 Task: Add Finlandia Imported Sliced Swiss Cheese to the cart.
Action: Mouse moved to (43, 279)
Screenshot: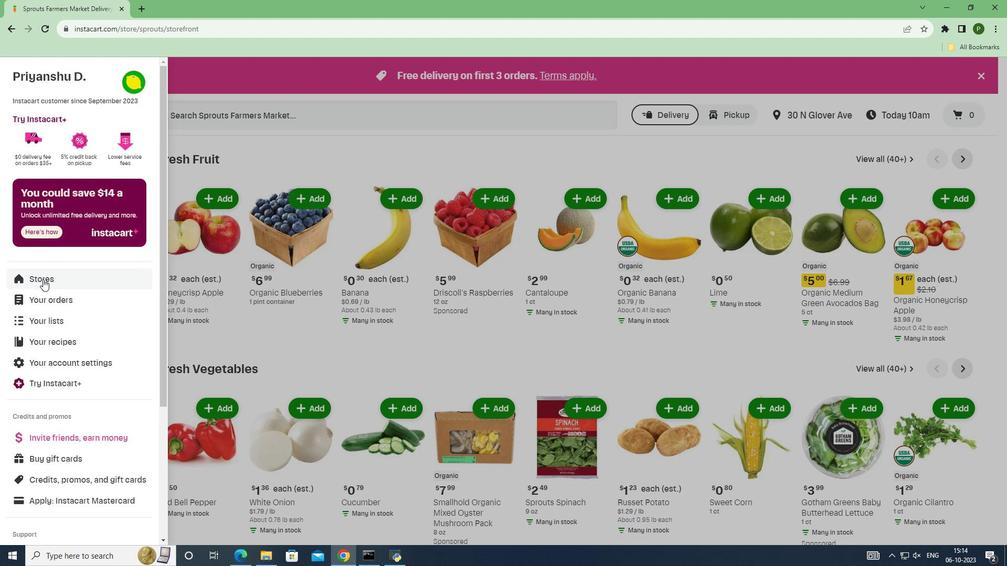 
Action: Mouse pressed left at (43, 279)
Screenshot: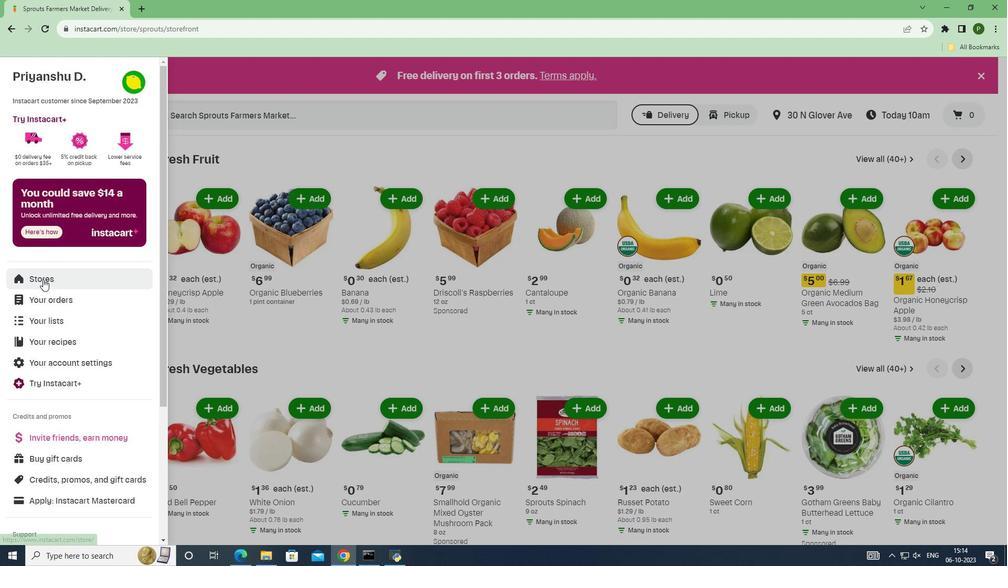 
Action: Mouse moved to (244, 123)
Screenshot: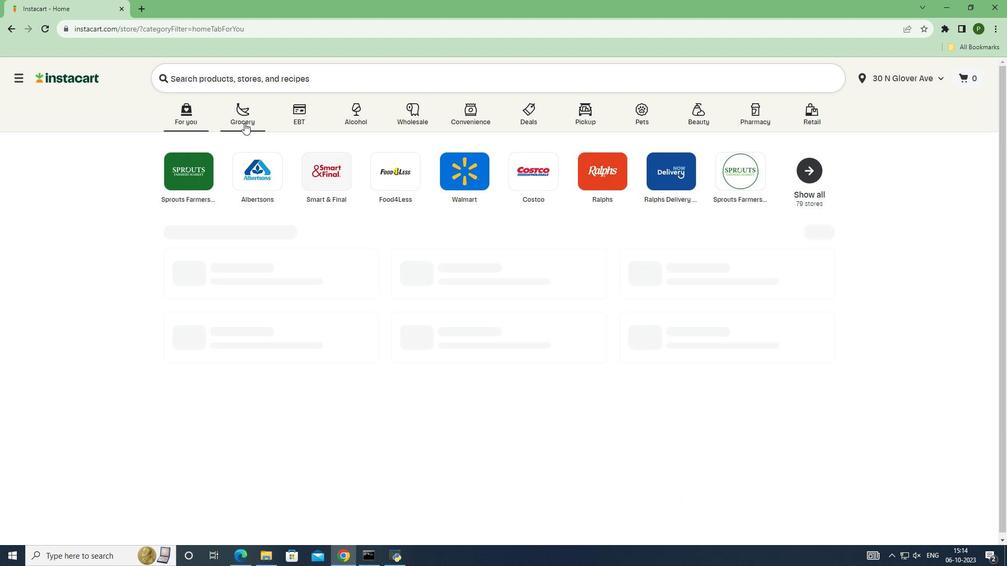 
Action: Mouse pressed left at (244, 123)
Screenshot: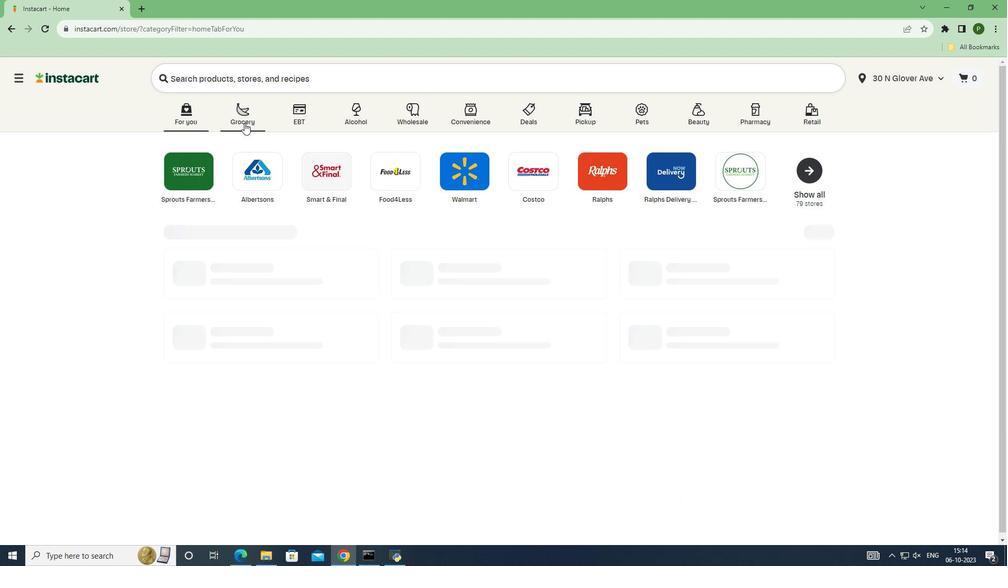 
Action: Mouse moved to (648, 240)
Screenshot: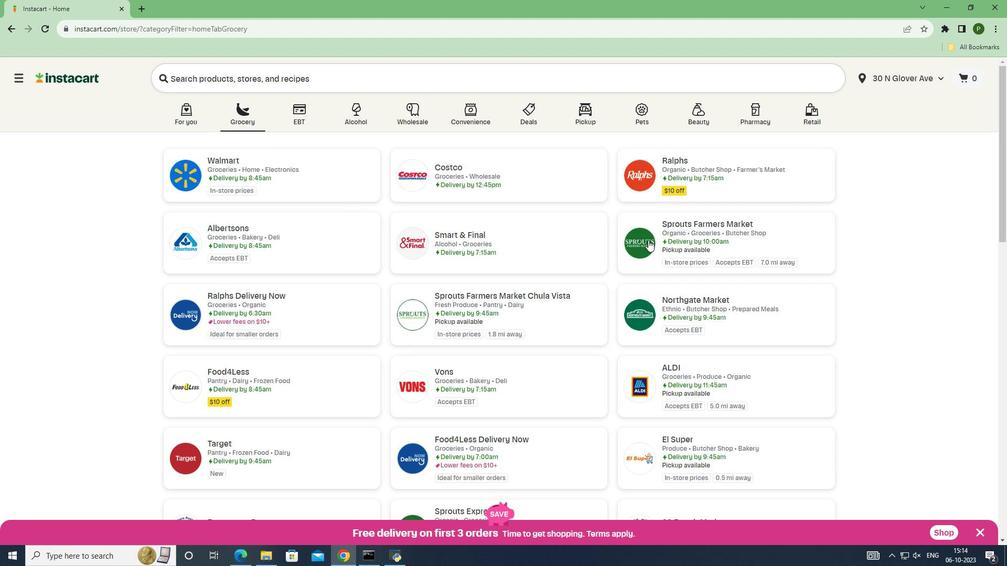 
Action: Mouse pressed left at (648, 240)
Screenshot: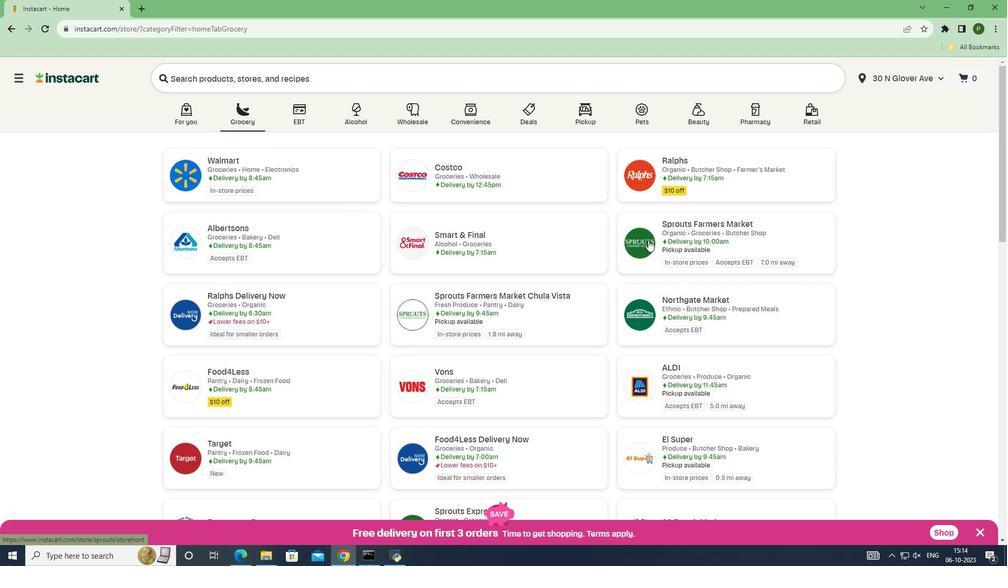 
Action: Mouse moved to (54, 373)
Screenshot: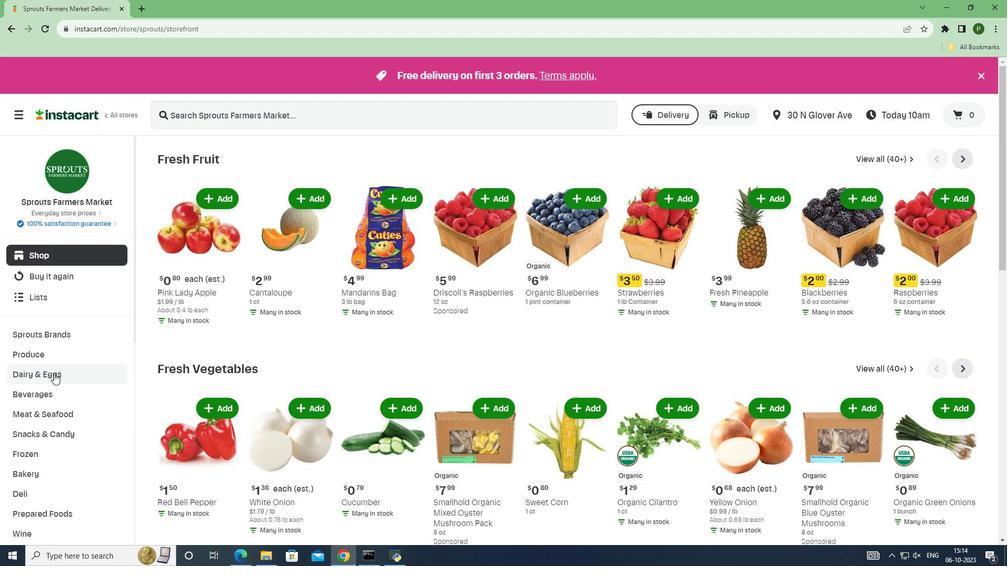 
Action: Mouse pressed left at (54, 373)
Screenshot: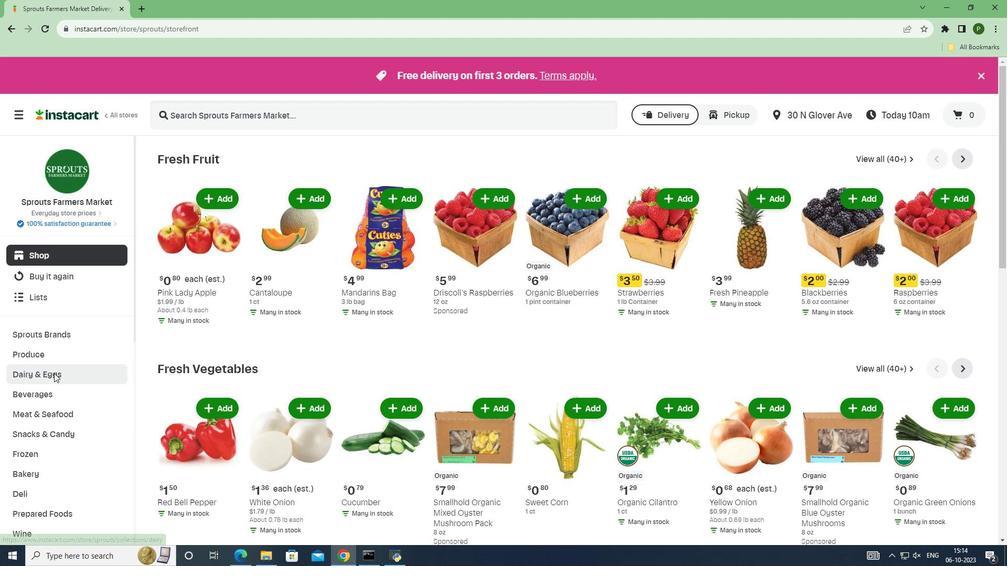 
Action: Mouse moved to (50, 411)
Screenshot: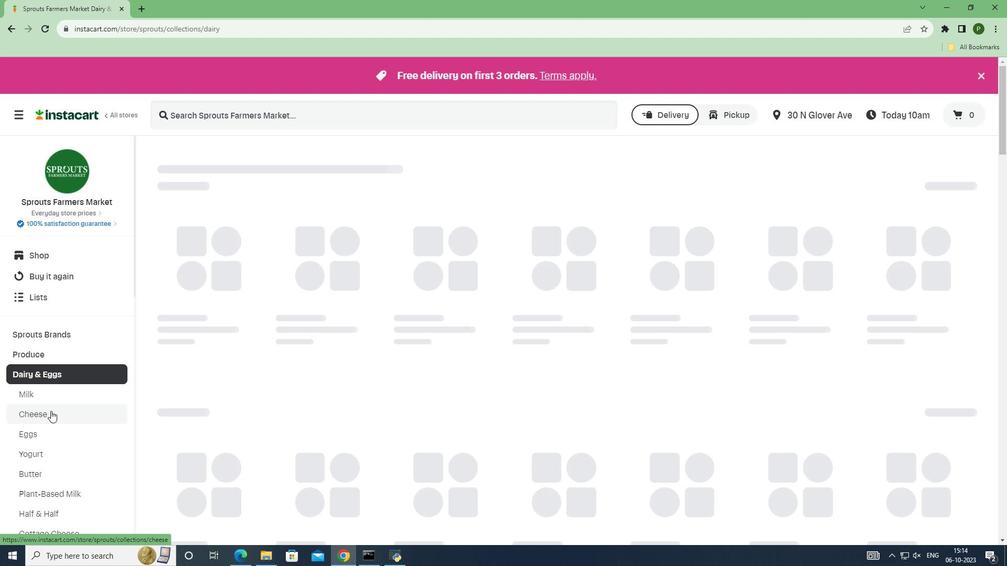 
Action: Mouse pressed left at (50, 411)
Screenshot: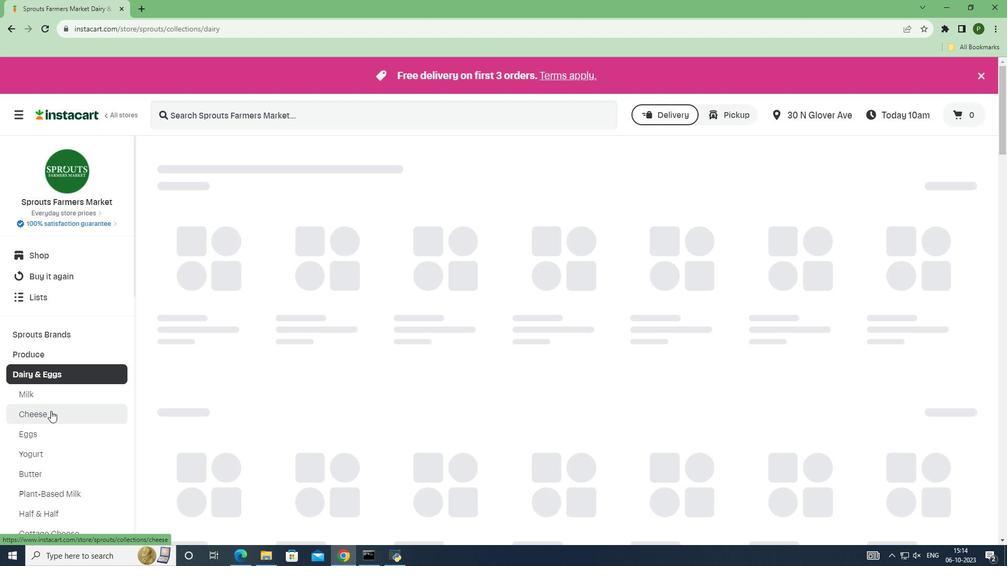 
Action: Mouse moved to (197, 118)
Screenshot: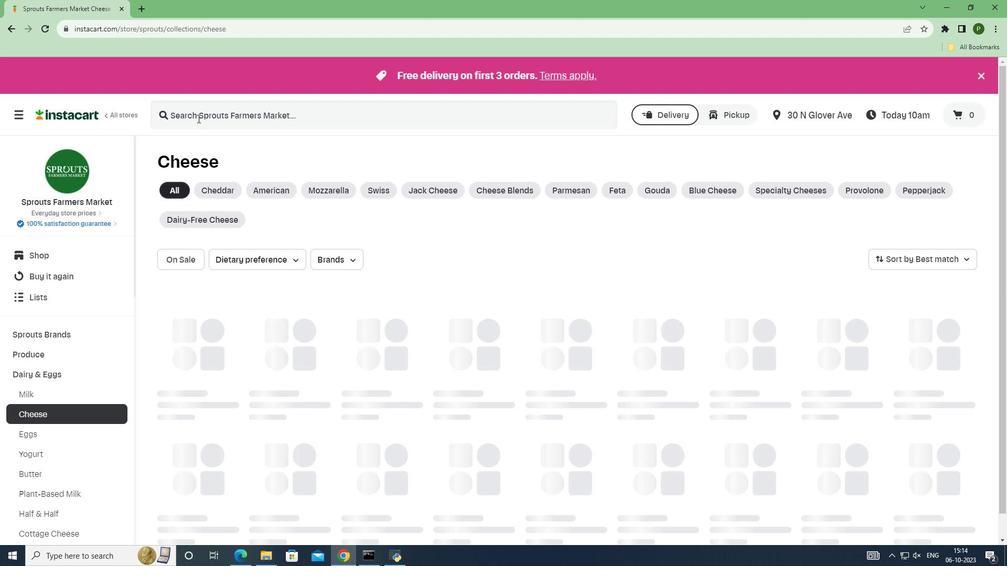 
Action: Mouse pressed left at (197, 118)
Screenshot: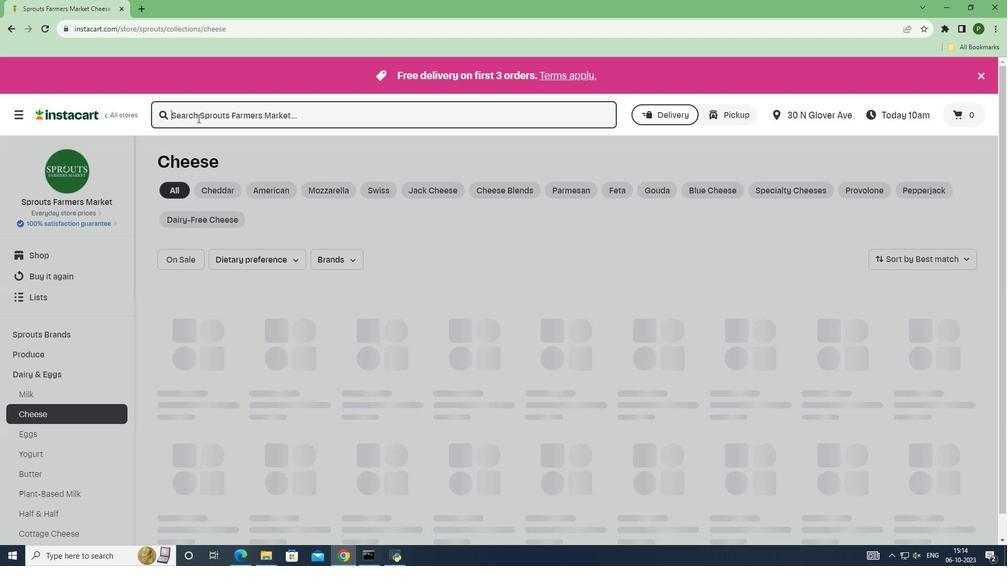 
Action: Key pressed <Key.caps_lock>F<Key.caps_lock>inlandia<Key.space><Key.caps_lock>I<Key.caps_lock>mported<Key.space><Key.caps_lock>S<Key.caps_lock>liced<Key.space><Key.caps_lock>S<Key.caps_lock>wiss<Key.space><Key.caps_lock>C<Key.caps_lock>heese<Key.space><Key.enter>
Screenshot: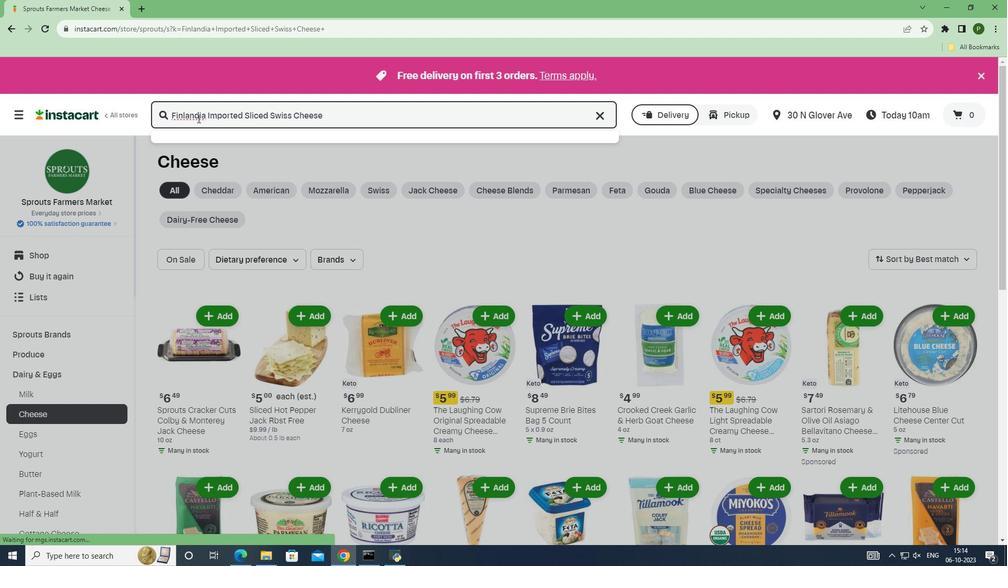 
Action: Mouse moved to (302, 229)
Screenshot: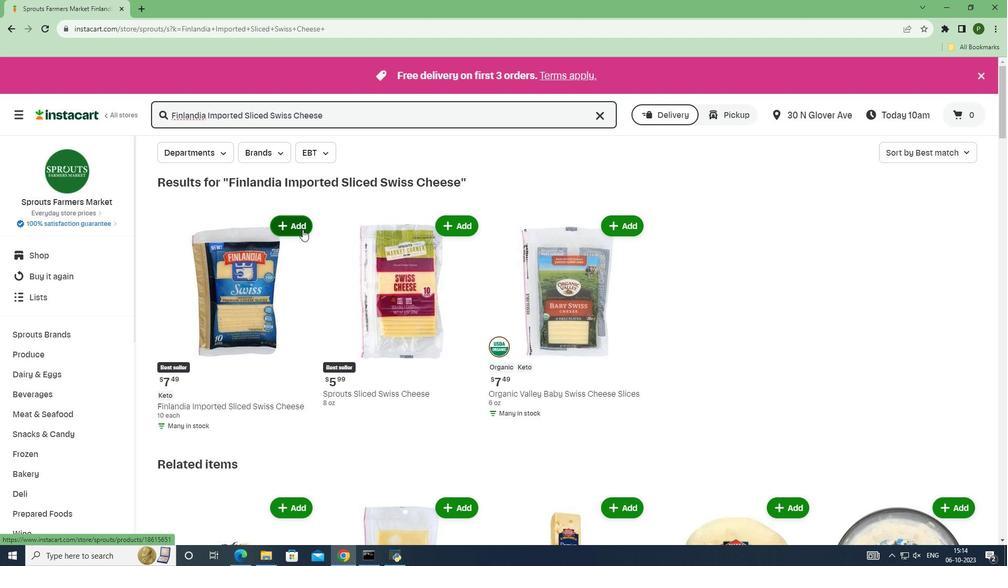 
Action: Mouse pressed left at (302, 229)
Screenshot: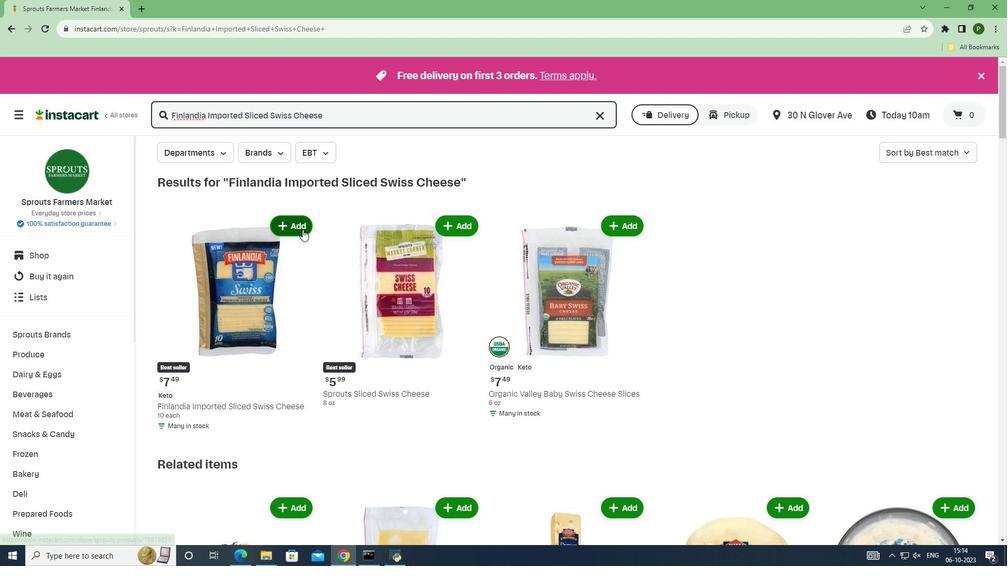 
Action: Mouse moved to (327, 247)
Screenshot: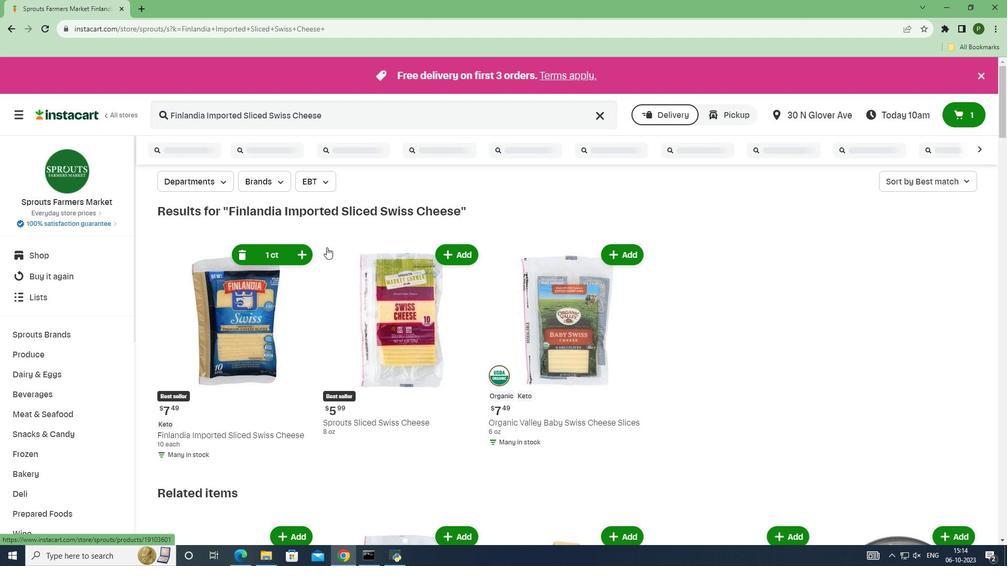 
